 Task: Set the ATSC minor channel for ATSC reception parameters to 4.
Action: Mouse moved to (100, 12)
Screenshot: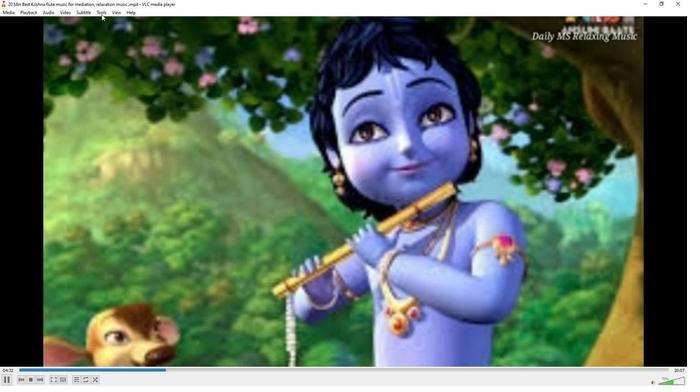 
Action: Mouse pressed left at (100, 12)
Screenshot: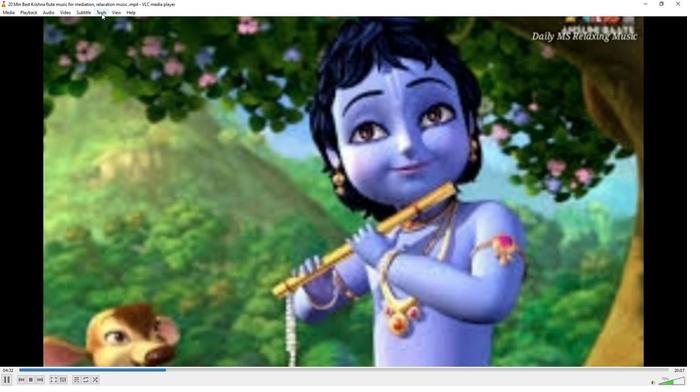 
Action: Mouse moved to (107, 96)
Screenshot: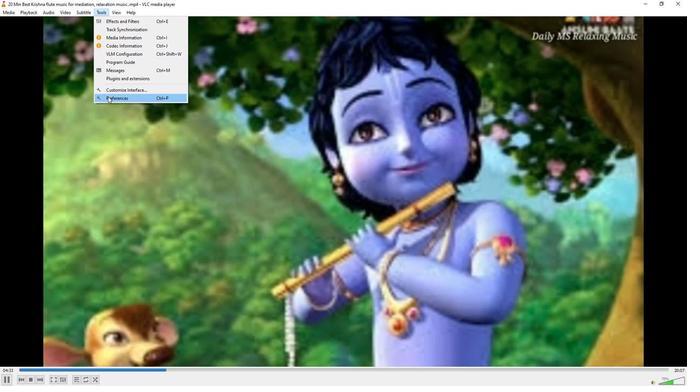
Action: Mouse pressed left at (107, 96)
Screenshot: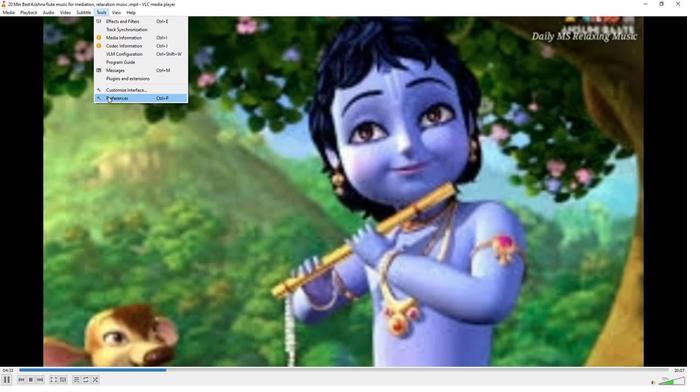 
Action: Mouse moved to (227, 317)
Screenshot: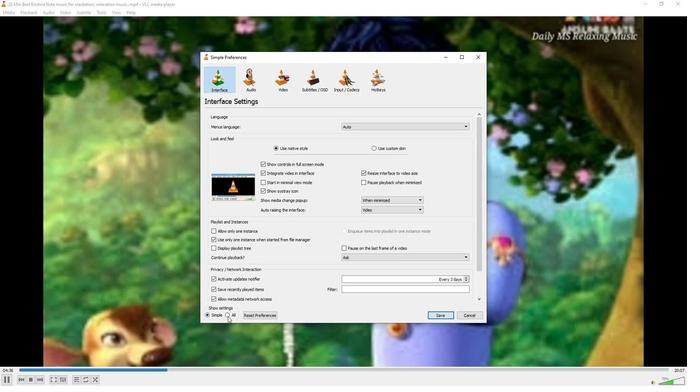 
Action: Mouse pressed left at (227, 317)
Screenshot: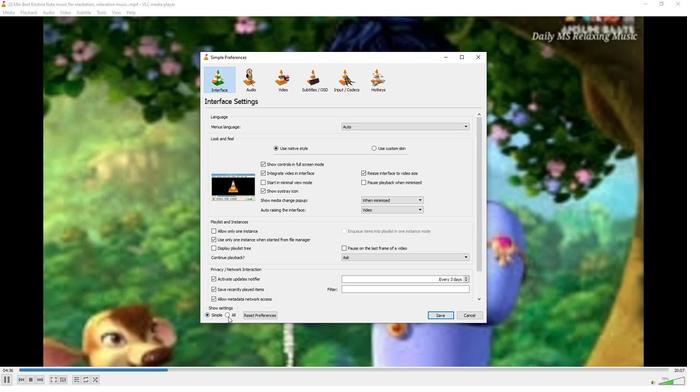 
Action: Mouse moved to (216, 196)
Screenshot: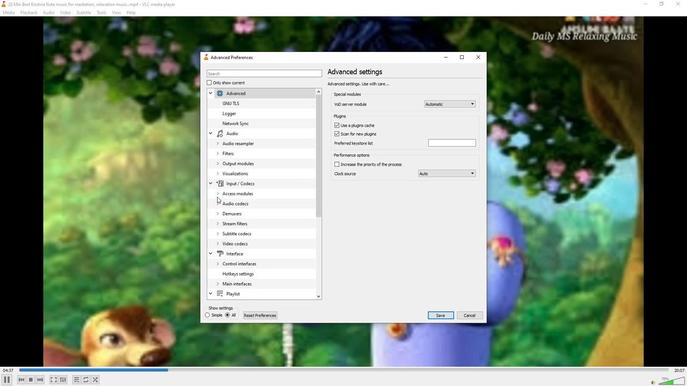 
Action: Mouse pressed left at (216, 196)
Screenshot: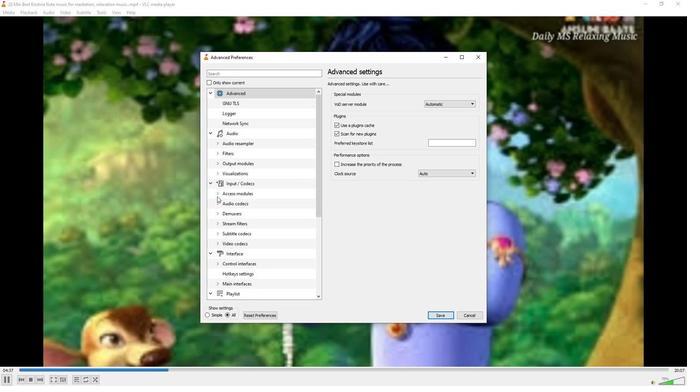 
Action: Mouse moved to (231, 253)
Screenshot: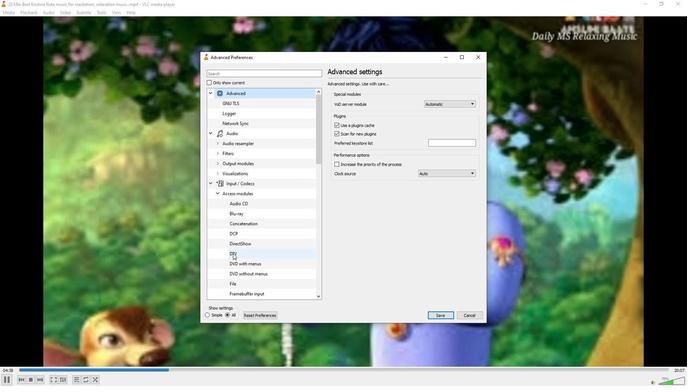 
Action: Mouse pressed left at (231, 253)
Screenshot: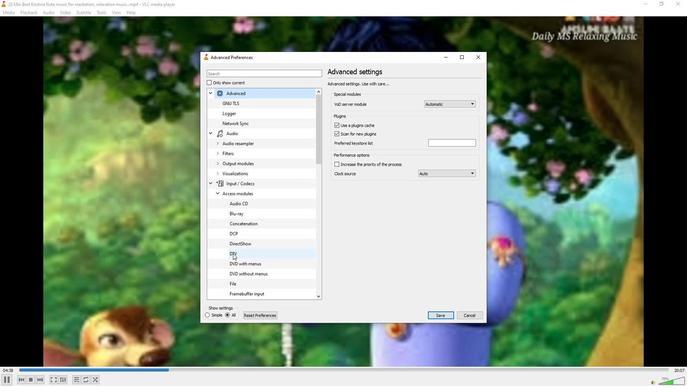 
Action: Mouse moved to (419, 229)
Screenshot: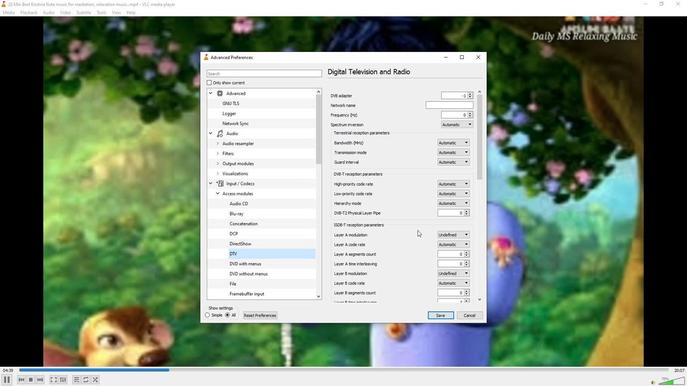 
Action: Mouse scrolled (419, 229) with delta (0, 0)
Screenshot: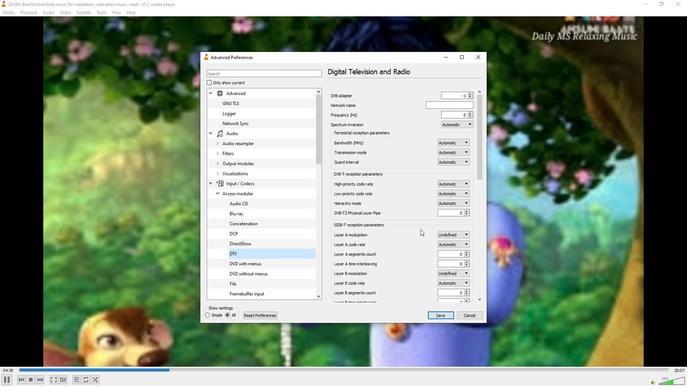 
Action: Mouse scrolled (419, 229) with delta (0, 0)
Screenshot: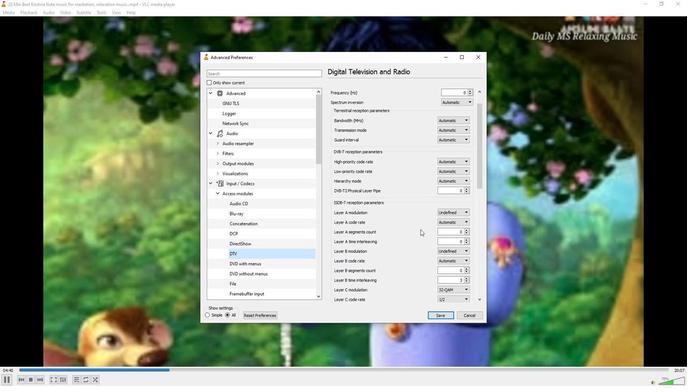 
Action: Mouse scrolled (419, 229) with delta (0, 0)
Screenshot: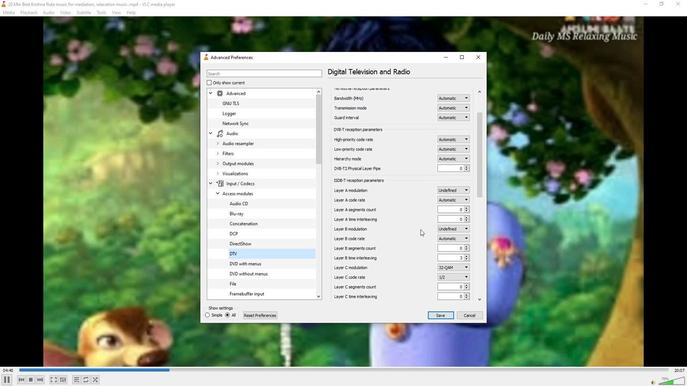 
Action: Mouse scrolled (419, 229) with delta (0, 0)
Screenshot: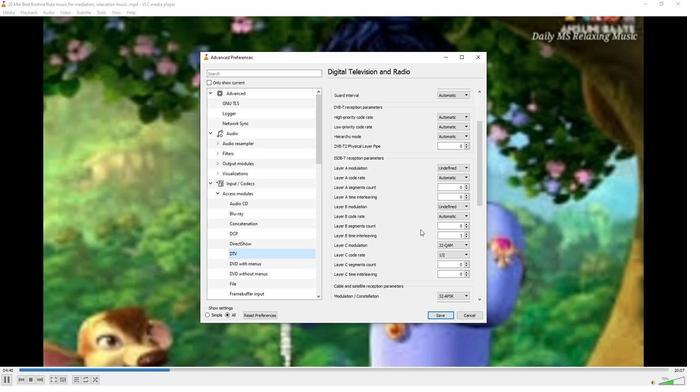 
Action: Mouse scrolled (419, 229) with delta (0, 0)
Screenshot: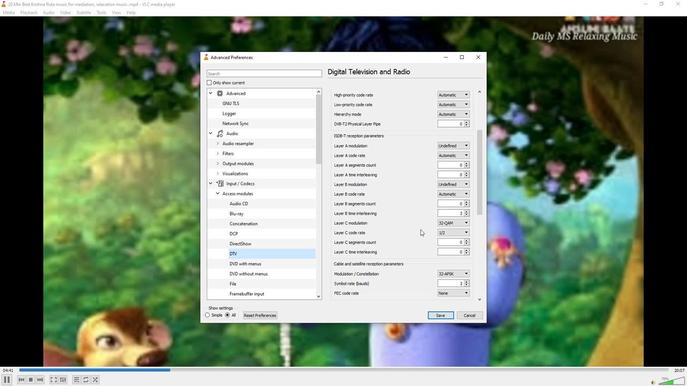 
Action: Mouse scrolled (419, 229) with delta (0, 0)
Screenshot: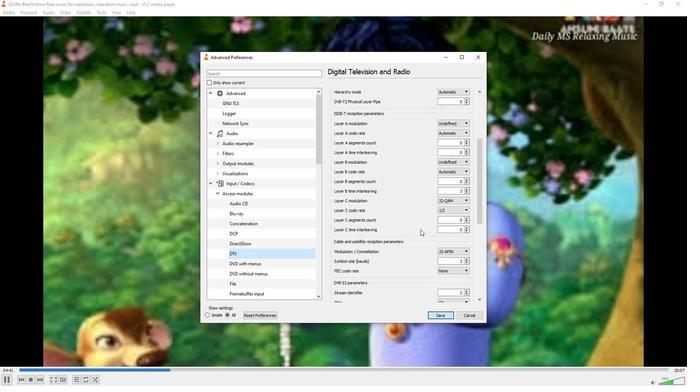 
Action: Mouse scrolled (419, 229) with delta (0, 0)
Screenshot: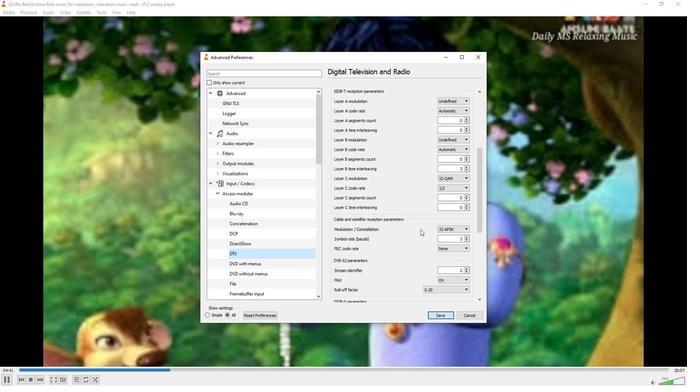 
Action: Mouse scrolled (419, 229) with delta (0, 0)
Screenshot: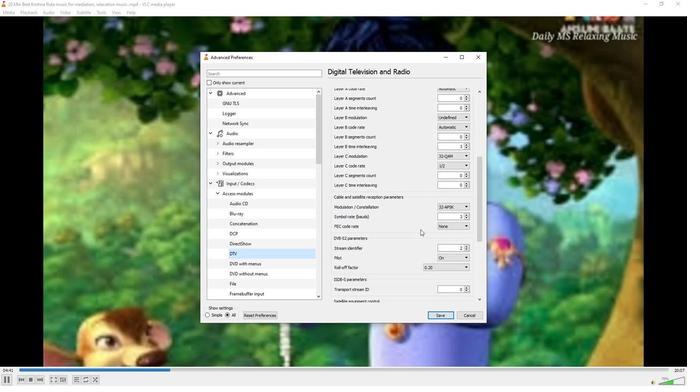 
Action: Mouse scrolled (419, 229) with delta (0, 0)
Screenshot: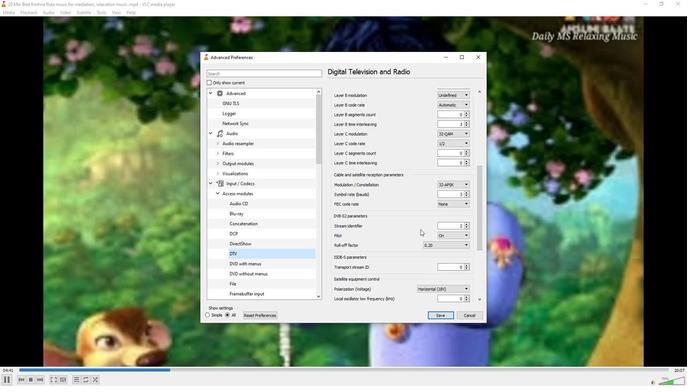 
Action: Mouse scrolled (419, 229) with delta (0, 0)
Screenshot: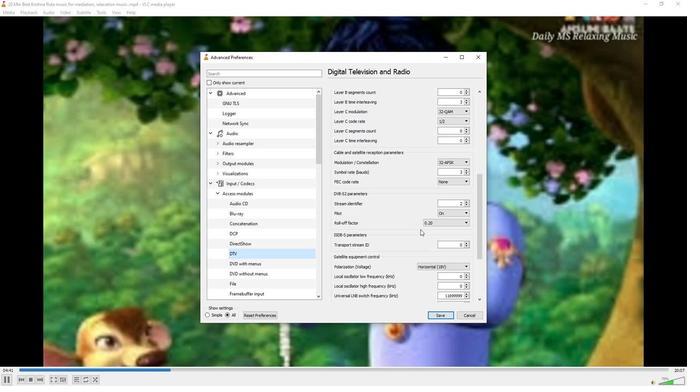
Action: Mouse scrolled (419, 229) with delta (0, 0)
Screenshot: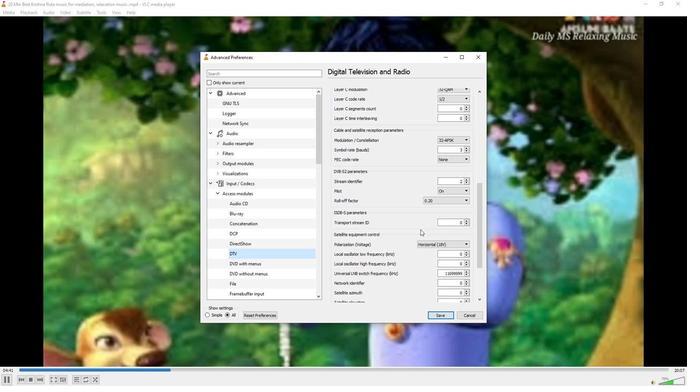 
Action: Mouse scrolled (419, 229) with delta (0, 0)
Screenshot: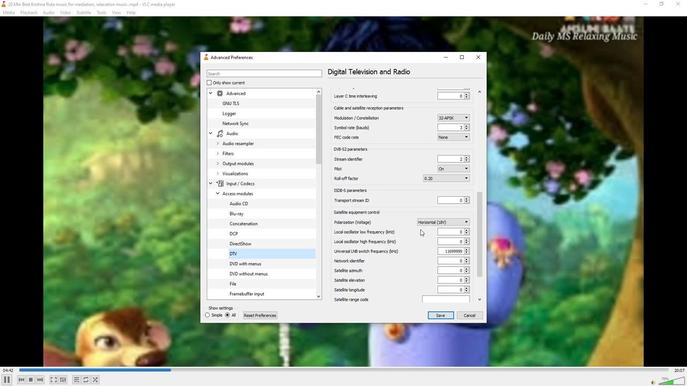 
Action: Mouse scrolled (419, 229) with delta (0, 0)
Screenshot: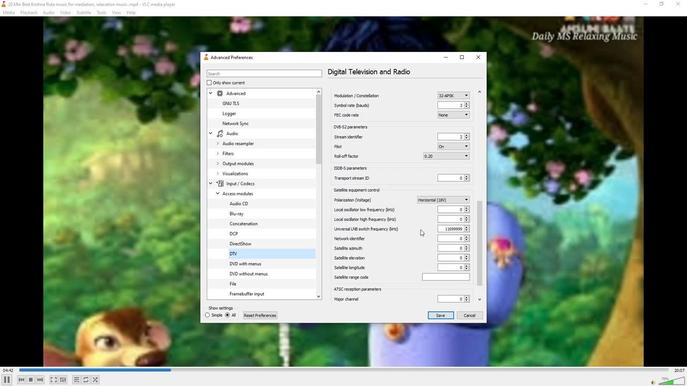 
Action: Mouse moved to (419, 229)
Screenshot: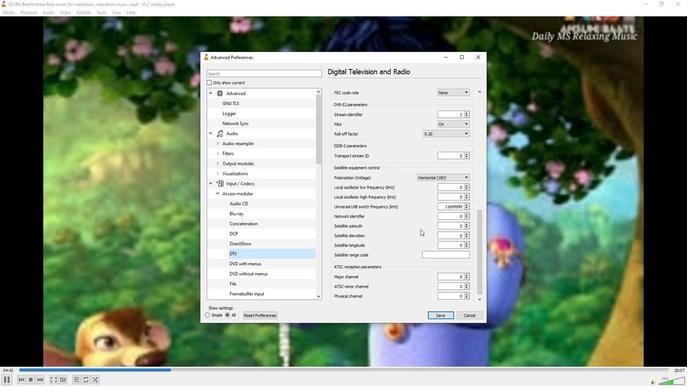
Action: Mouse scrolled (419, 229) with delta (0, 0)
Screenshot: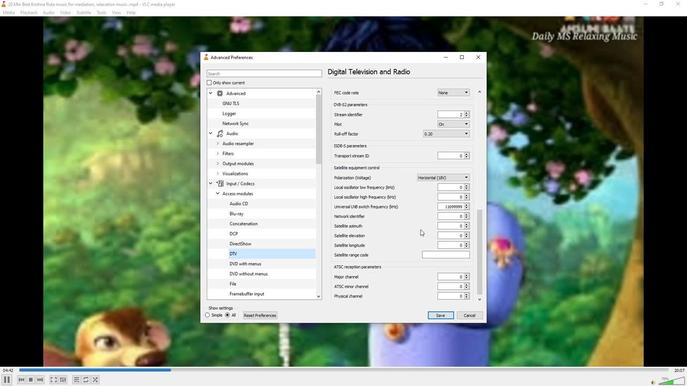 
Action: Mouse scrolled (419, 229) with delta (0, 0)
Screenshot: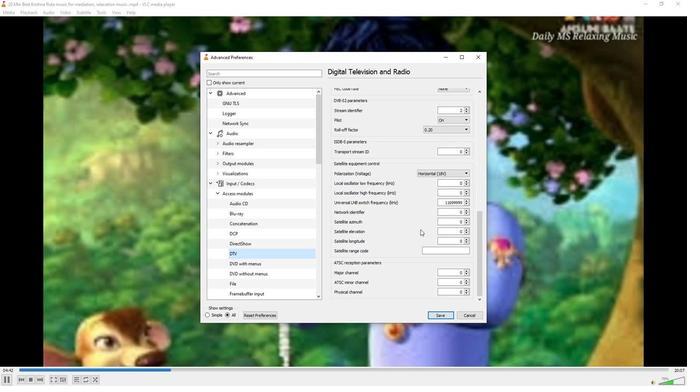 
Action: Mouse moved to (408, 231)
Screenshot: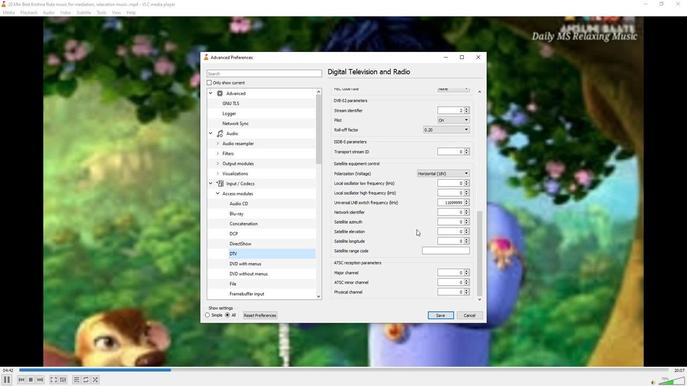 
Action: Mouse scrolled (408, 231) with delta (0, 0)
Screenshot: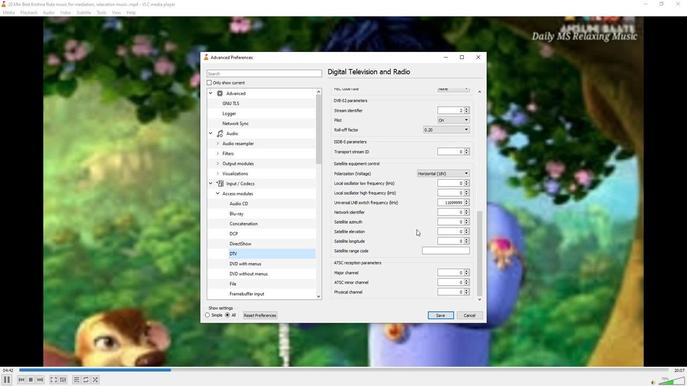 
Action: Mouse moved to (404, 235)
Screenshot: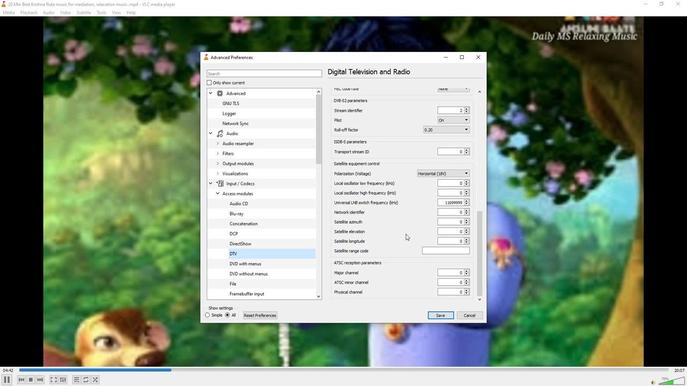 
Action: Mouse scrolled (404, 234) with delta (0, 0)
Screenshot: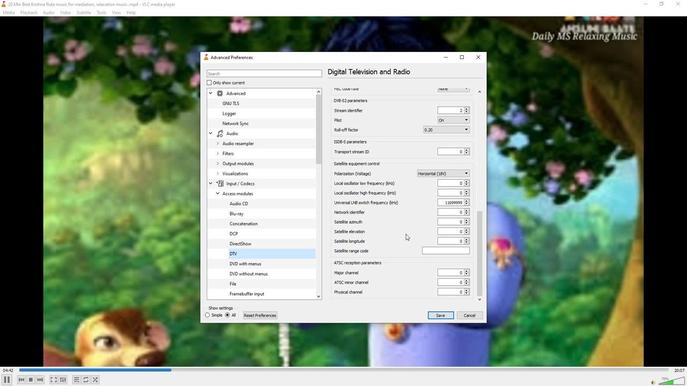 
Action: Mouse moved to (465, 281)
Screenshot: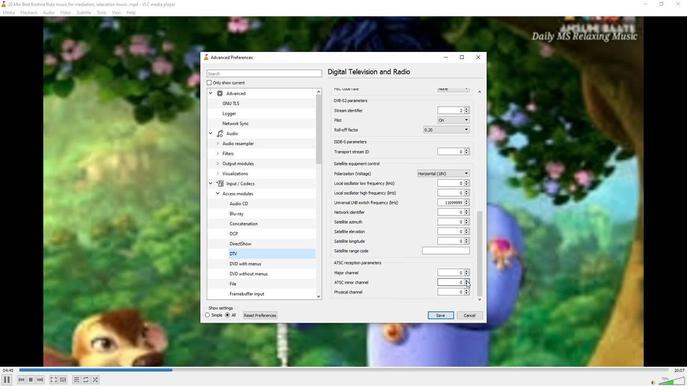 
Action: Mouse pressed left at (465, 281)
Screenshot: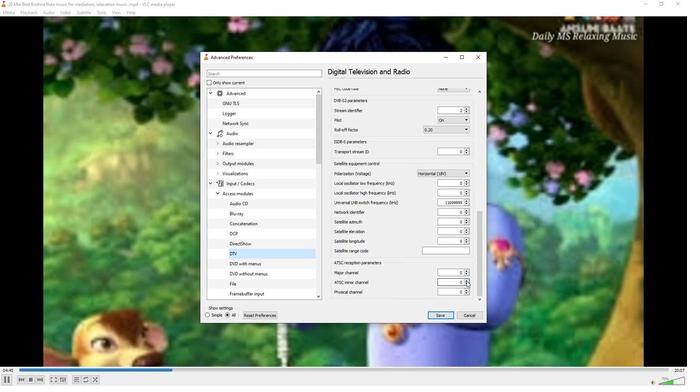 
Action: Mouse pressed left at (465, 281)
Screenshot: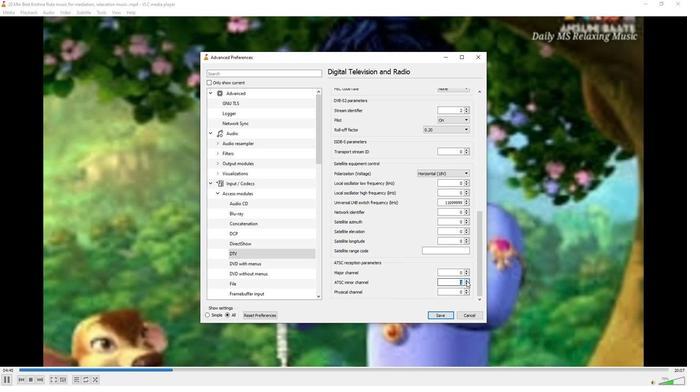 
Action: Mouse pressed left at (465, 281)
Screenshot: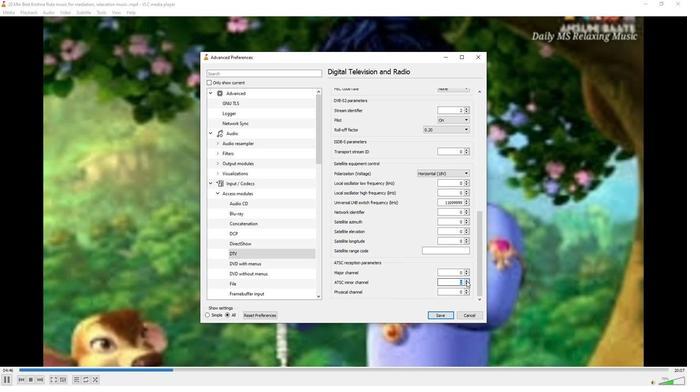 
Action: Mouse pressed left at (465, 281)
Screenshot: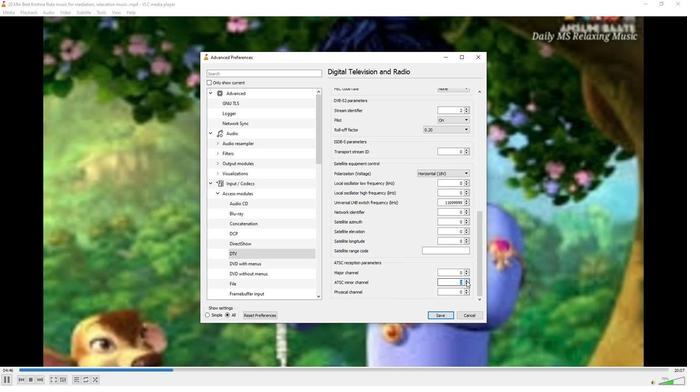 
Action: Mouse moved to (411, 278)
Screenshot: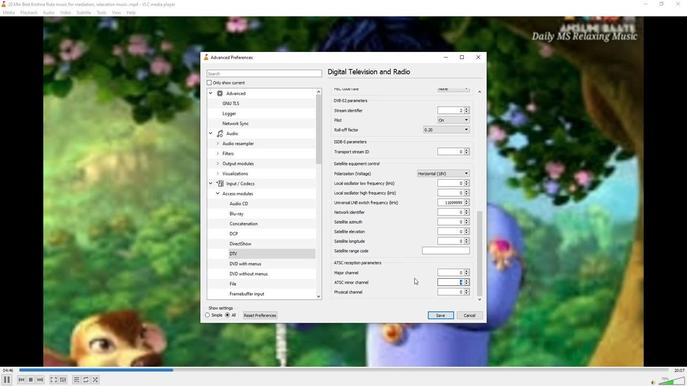 
Action: Mouse pressed left at (411, 278)
Screenshot: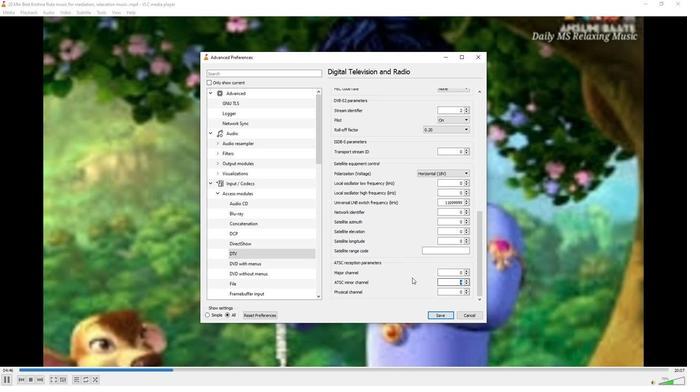 
